 Task: Create board template.
Action: Mouse moved to (426, 71)
Screenshot: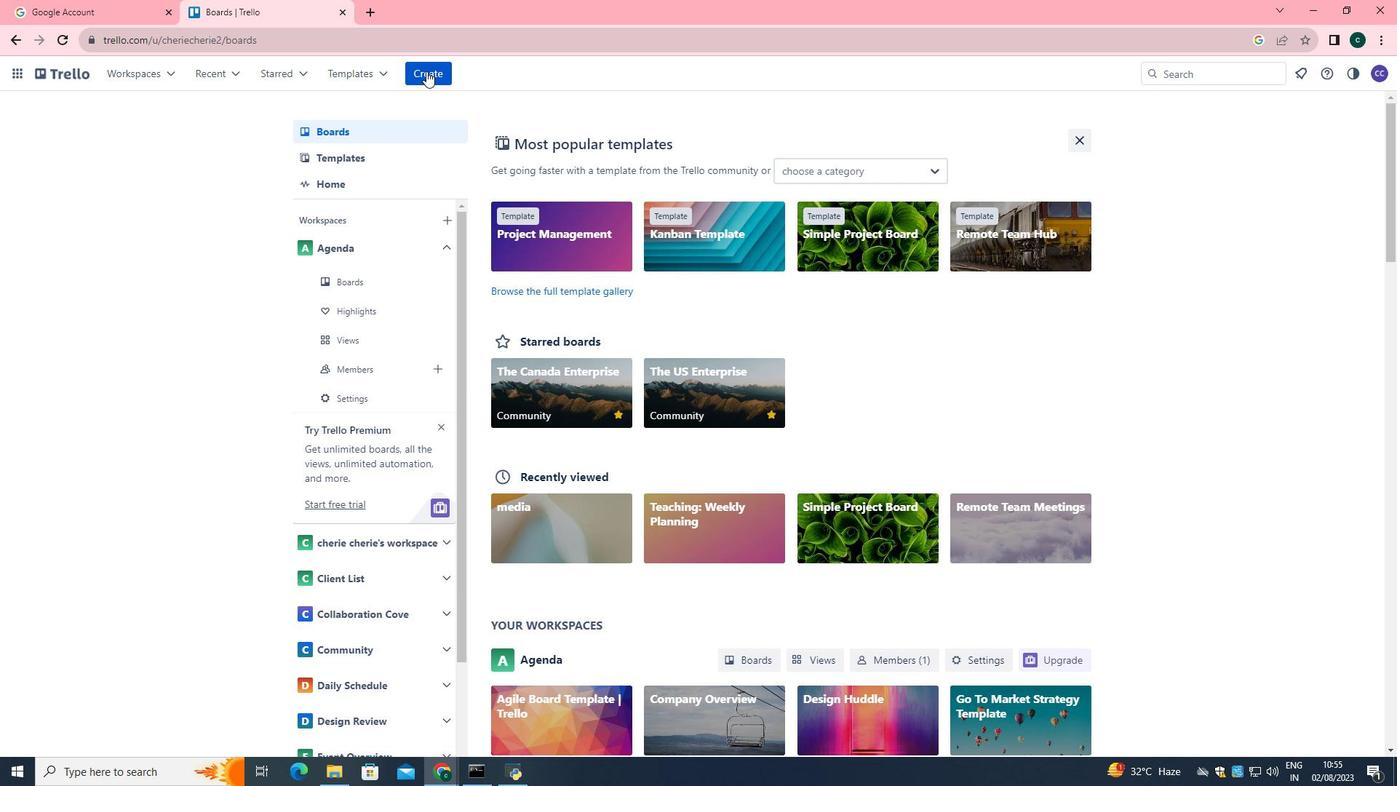 
Action: Mouse pressed left at (426, 71)
Screenshot: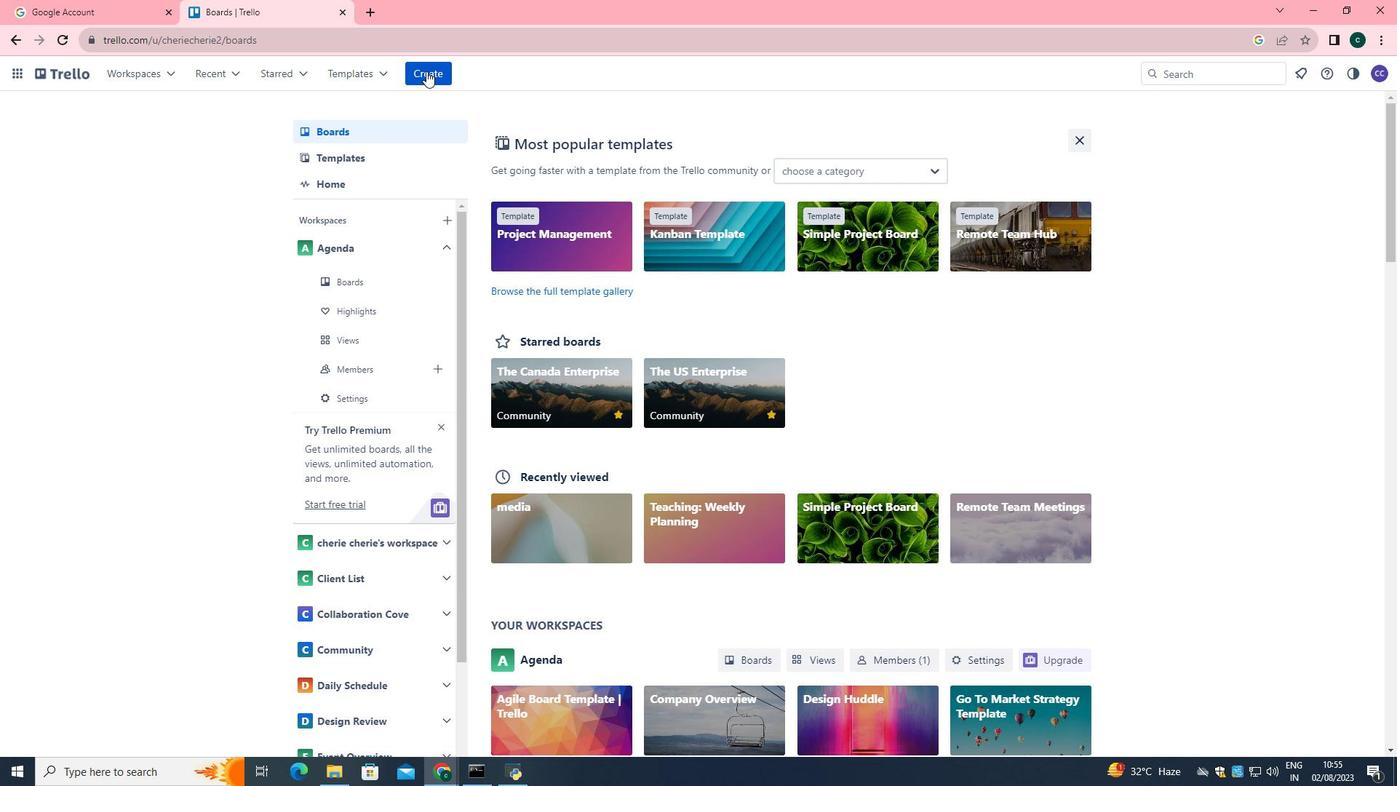 
Action: Mouse moved to (484, 177)
Screenshot: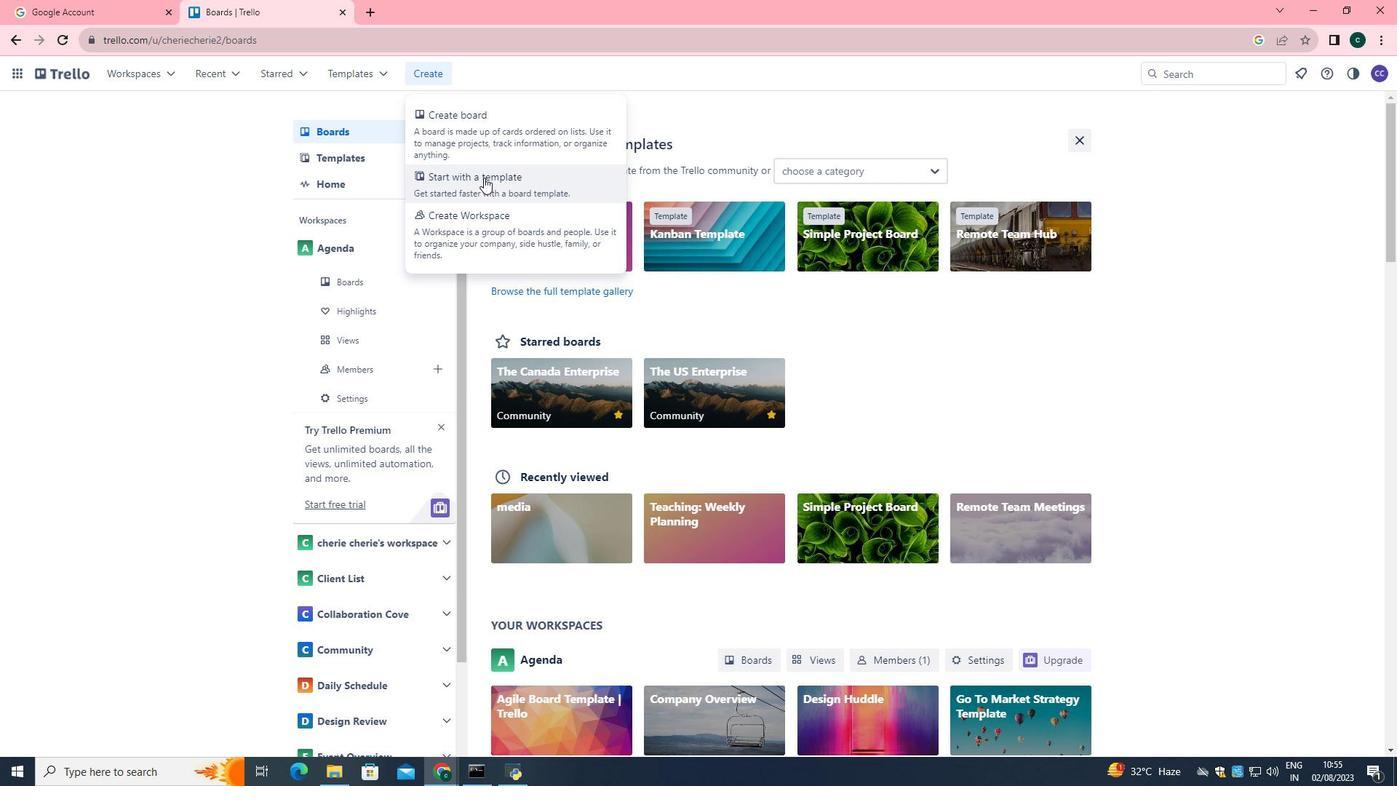 
Action: Mouse pressed left at (484, 177)
Screenshot: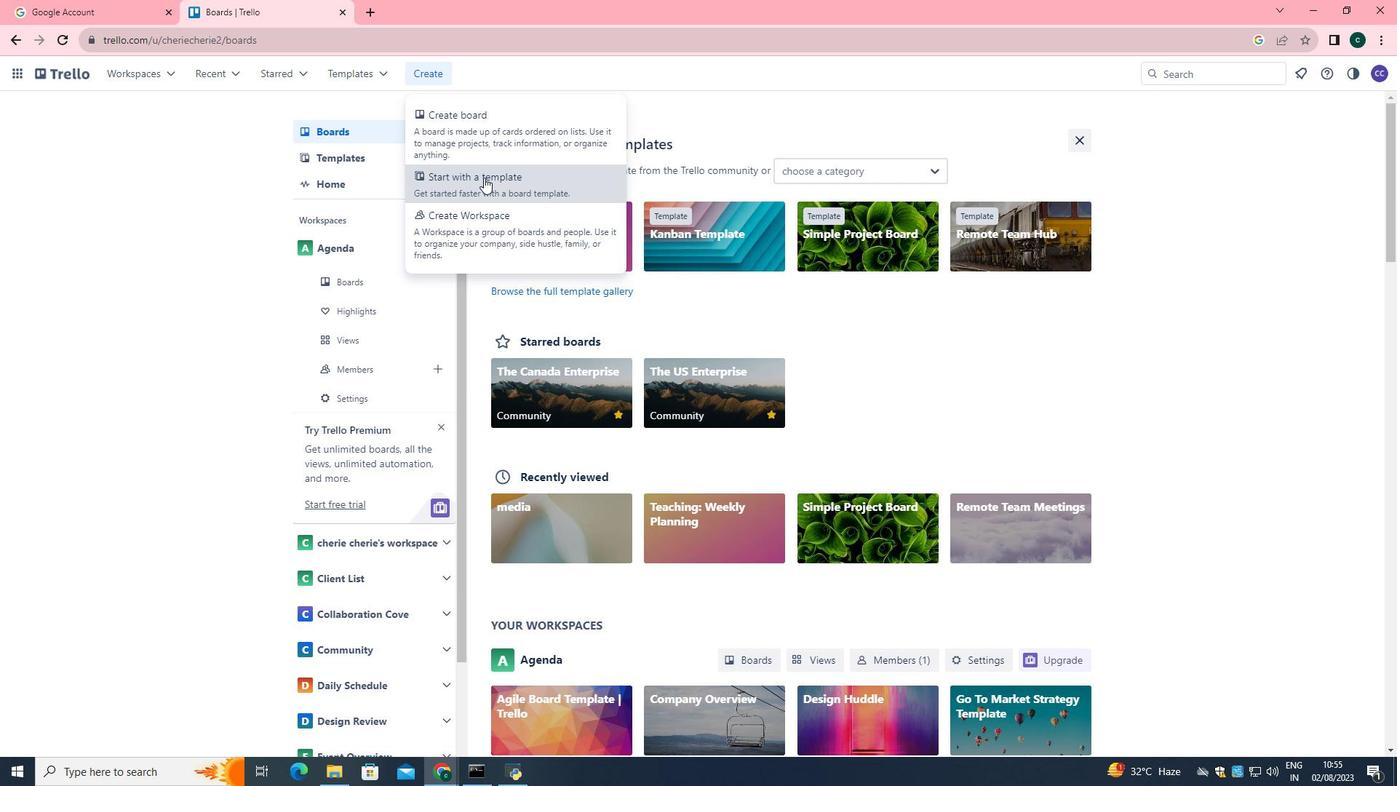 
Action: Mouse moved to (519, 263)
Screenshot: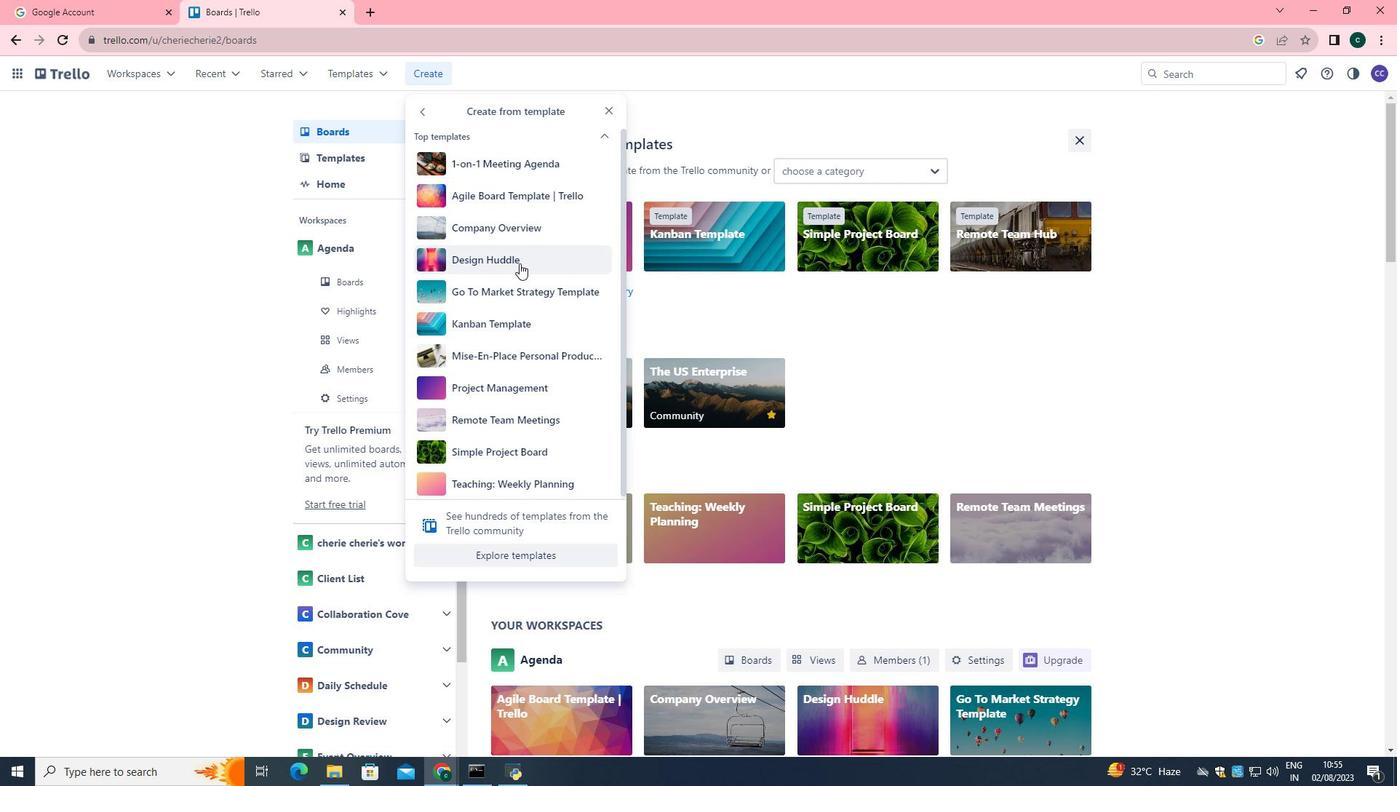 
Action: Mouse pressed left at (519, 263)
Screenshot: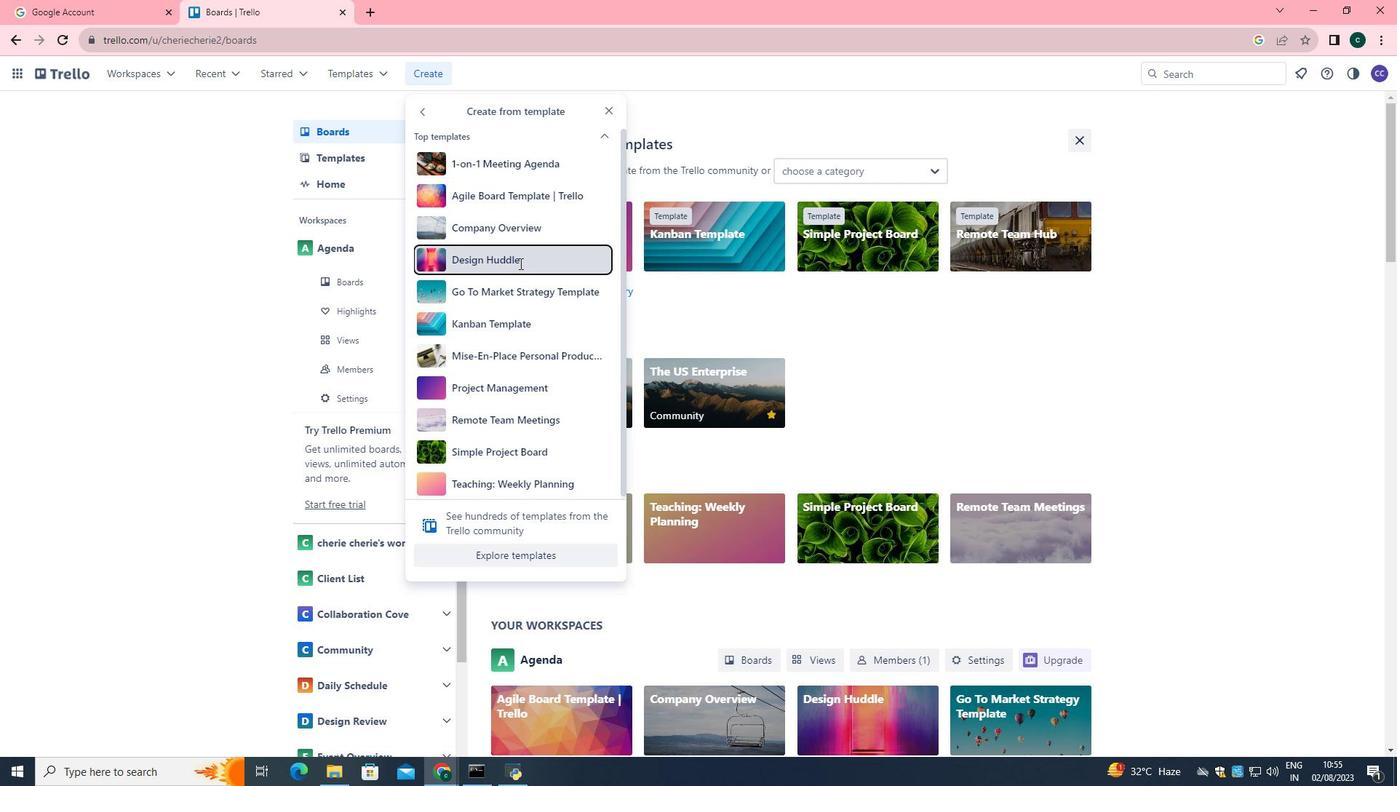 
Action: Mouse moved to (523, 547)
Screenshot: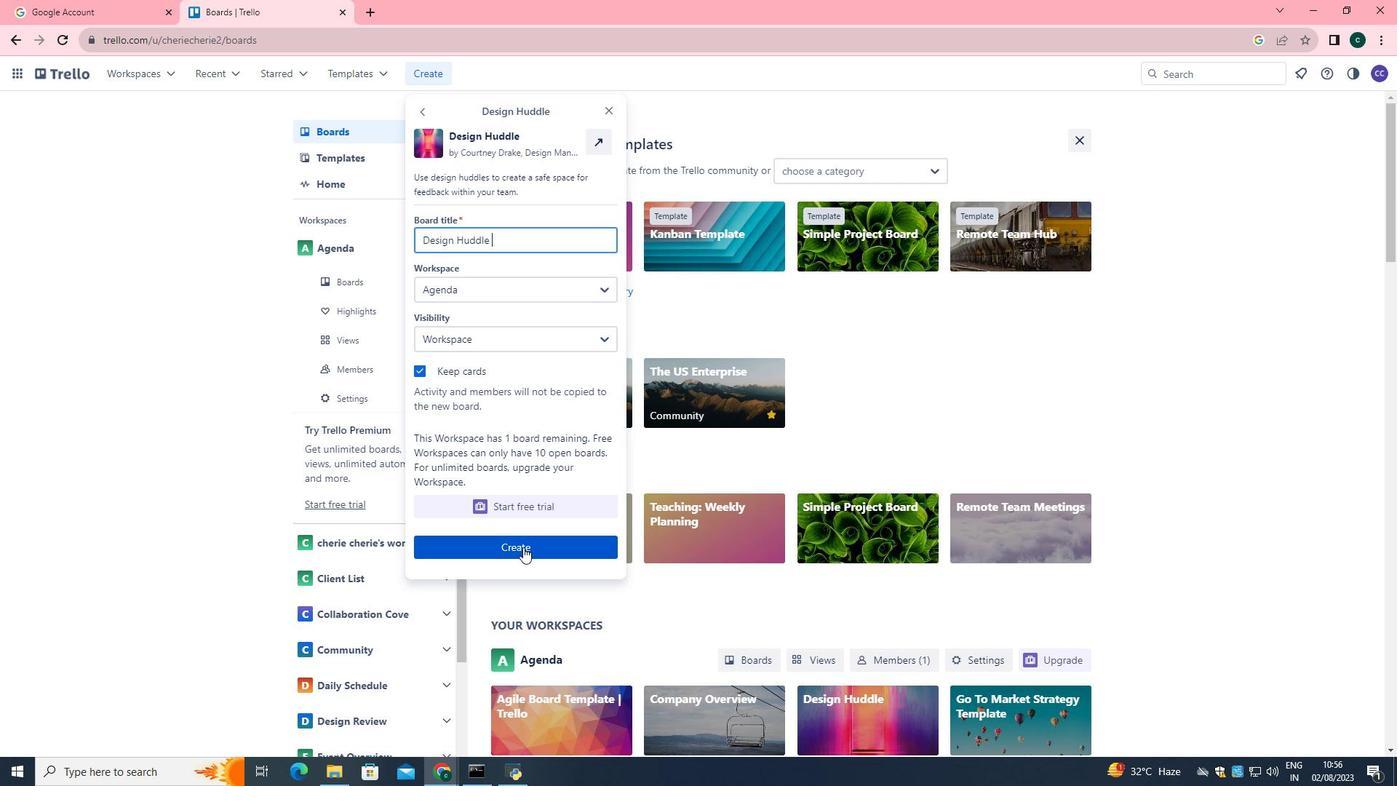 
Action: Mouse pressed left at (523, 547)
Screenshot: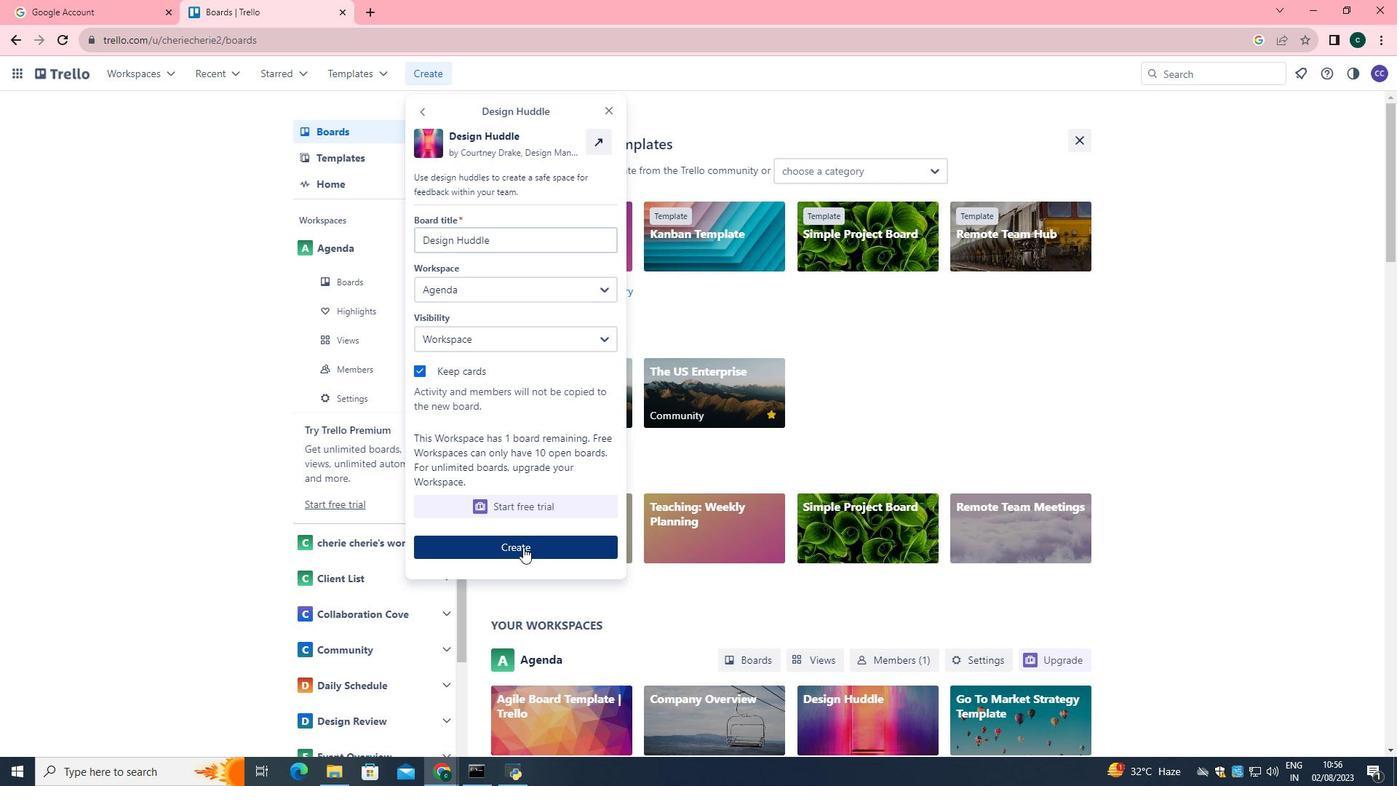 
